 Task: In the  document Appleloge.doc ,align picture to the 'center'. Insert word art below the picture and give heading  'Apple in Black with white outline'
Action: Mouse moved to (276, 250)
Screenshot: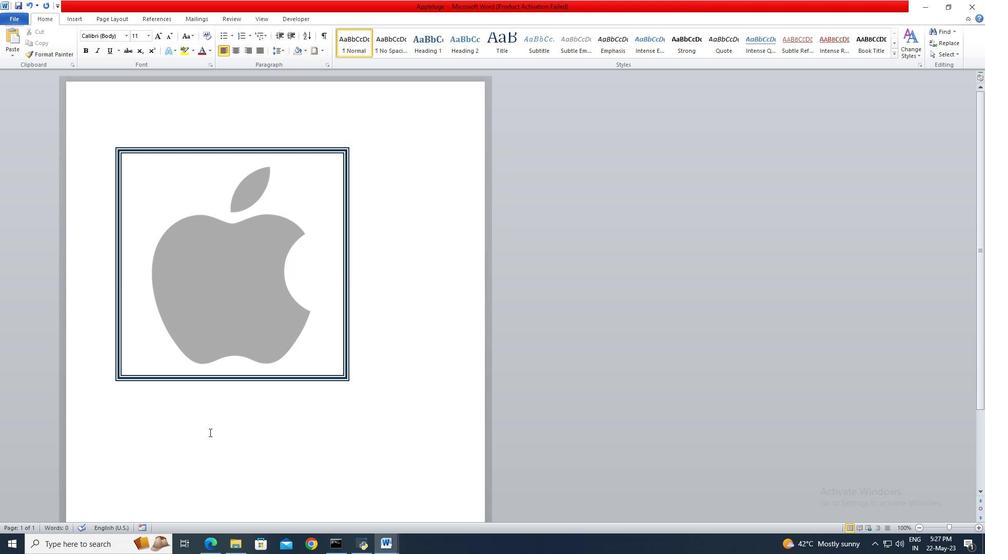 
Action: Mouse pressed left at (276, 250)
Screenshot: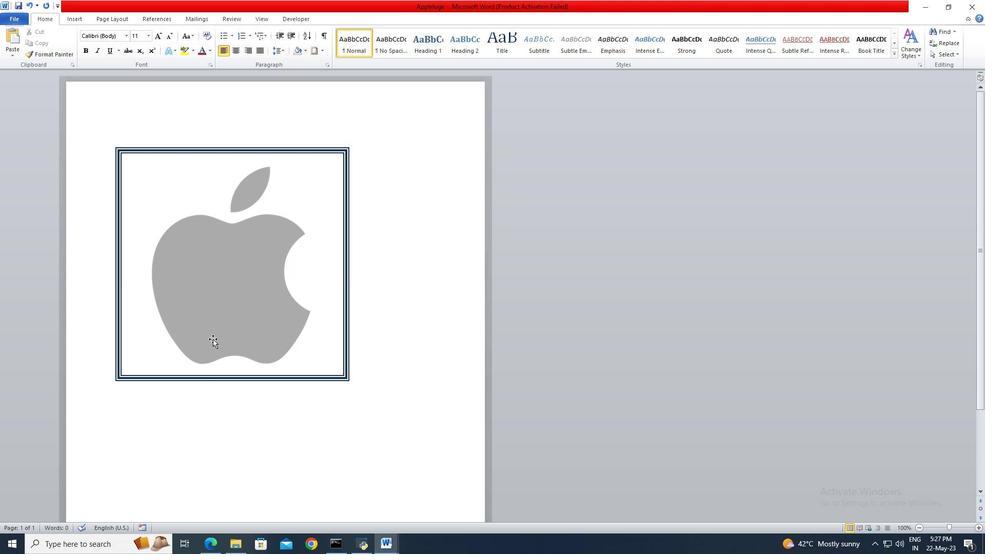 
Action: Mouse moved to (232, 53)
Screenshot: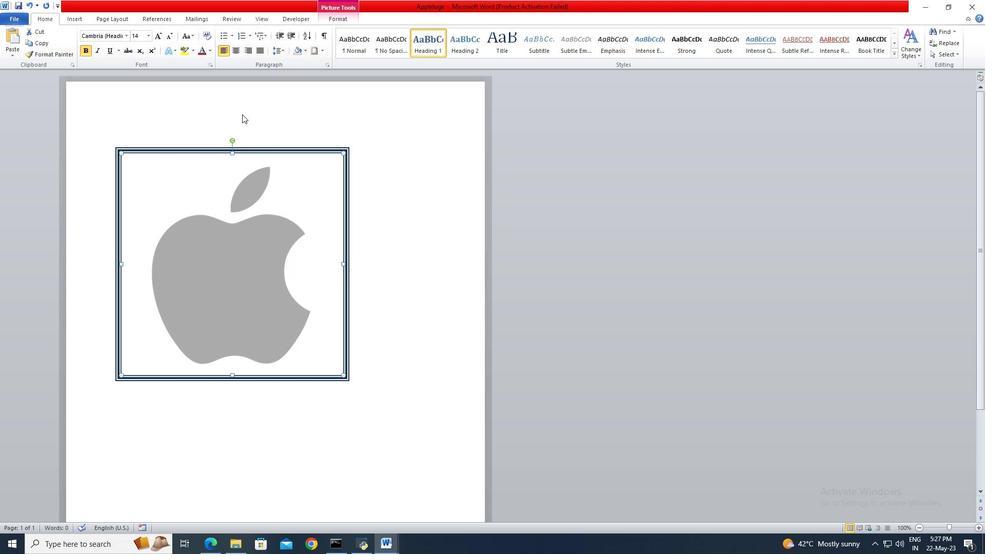 
Action: Mouse pressed left at (232, 53)
Screenshot: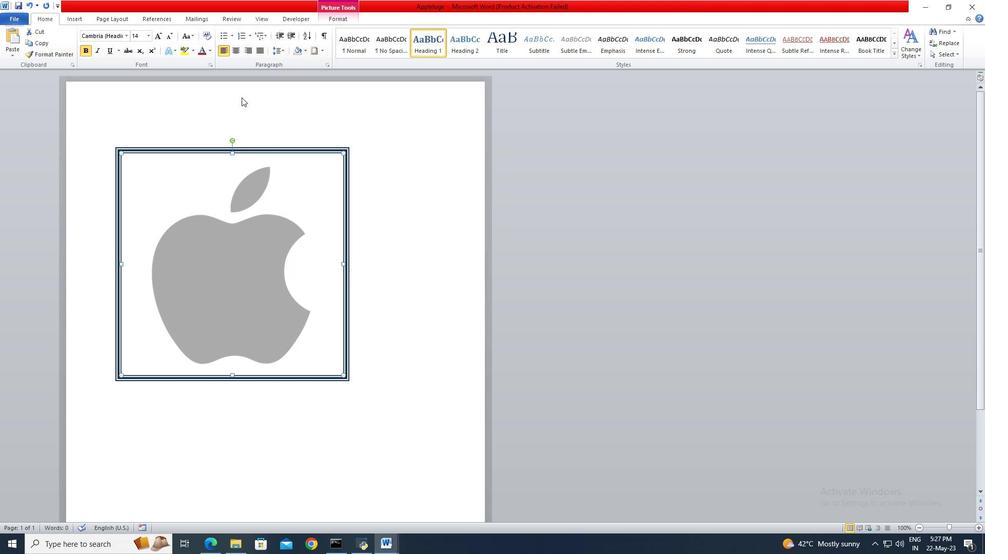 
Action: Mouse moved to (129, 105)
Screenshot: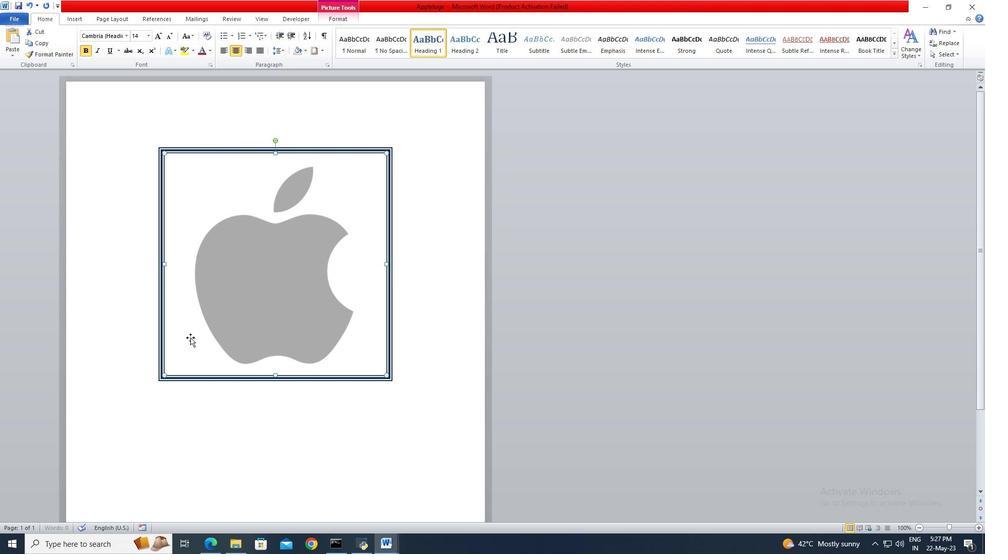 
Action: Mouse pressed left at (129, 105)
Screenshot: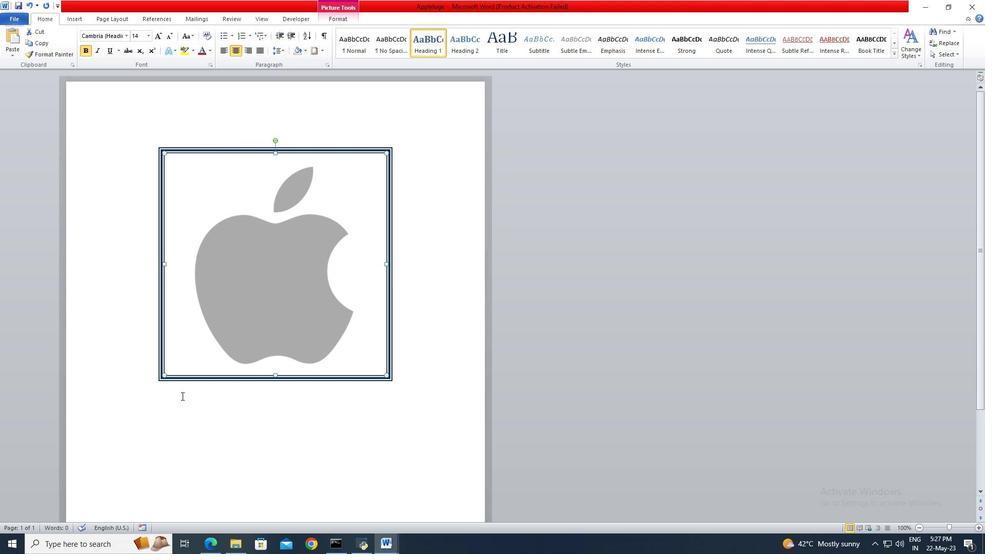 
Action: Mouse pressed left at (129, 105)
Screenshot: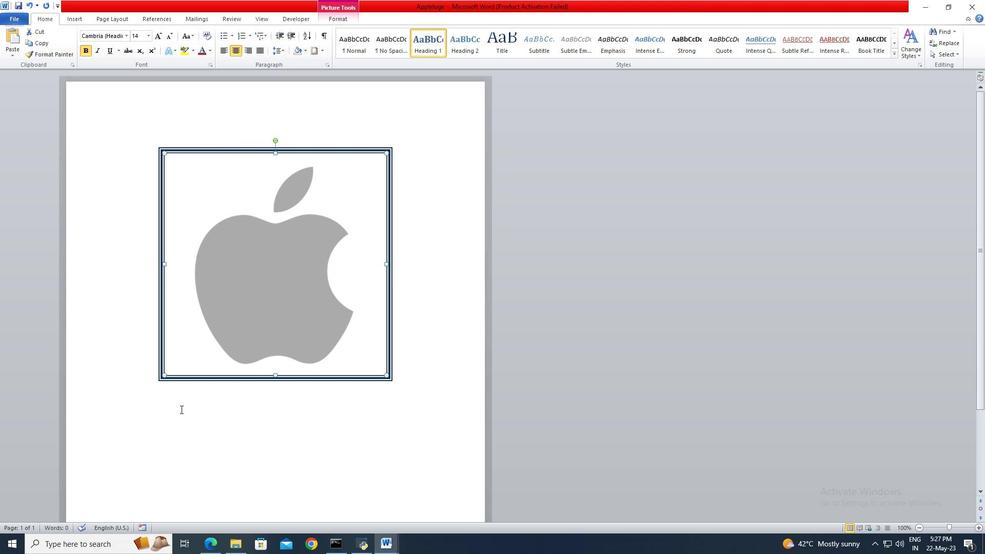 
Action: Mouse moved to (53, 20)
Screenshot: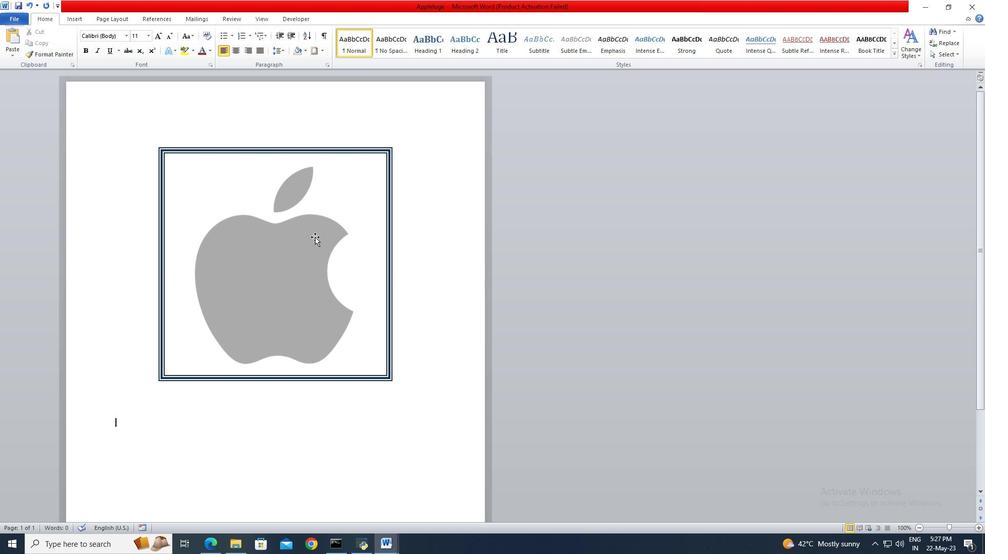 
Action: Mouse pressed left at (53, 20)
Screenshot: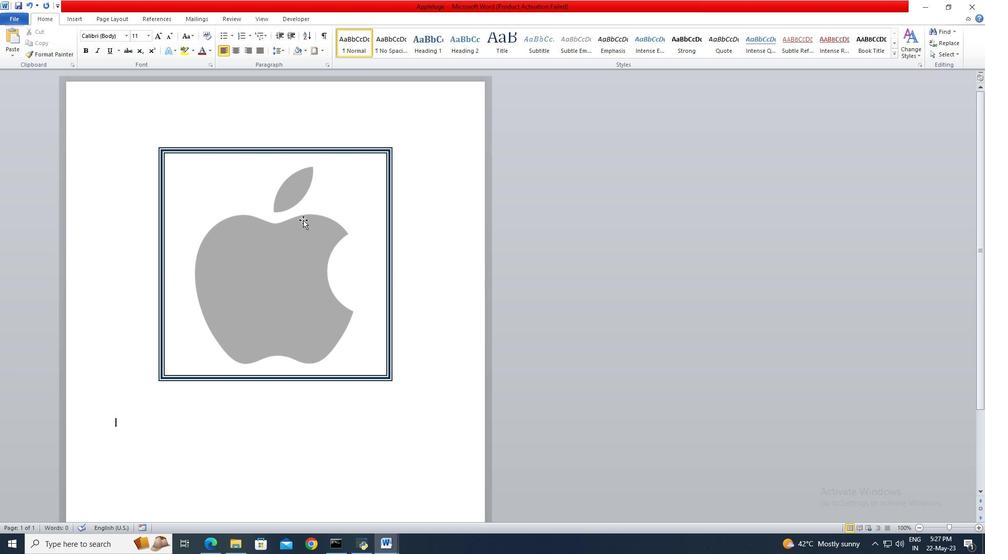 
Action: Mouse moved to (302, 213)
Screenshot: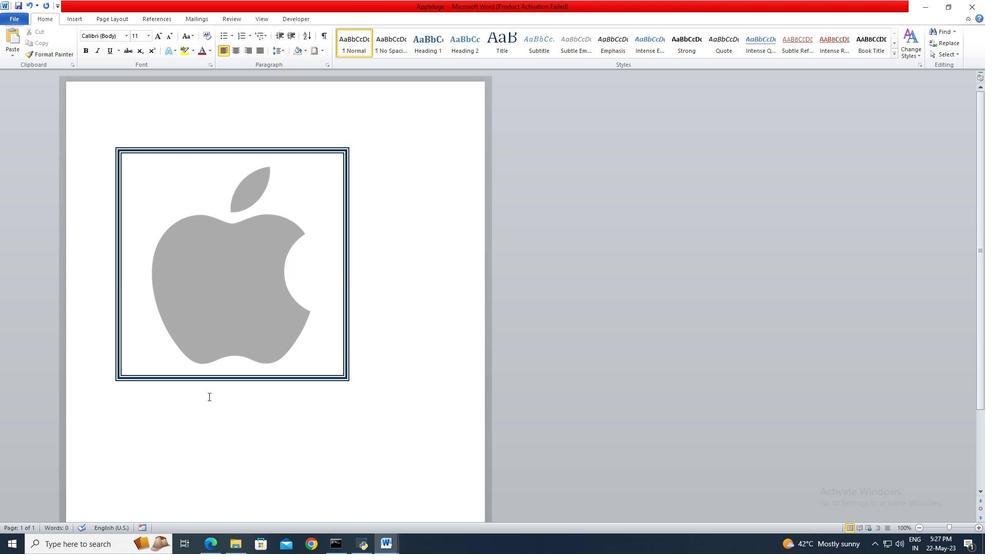 
Action: Mouse pressed left at (302, 213)
Screenshot: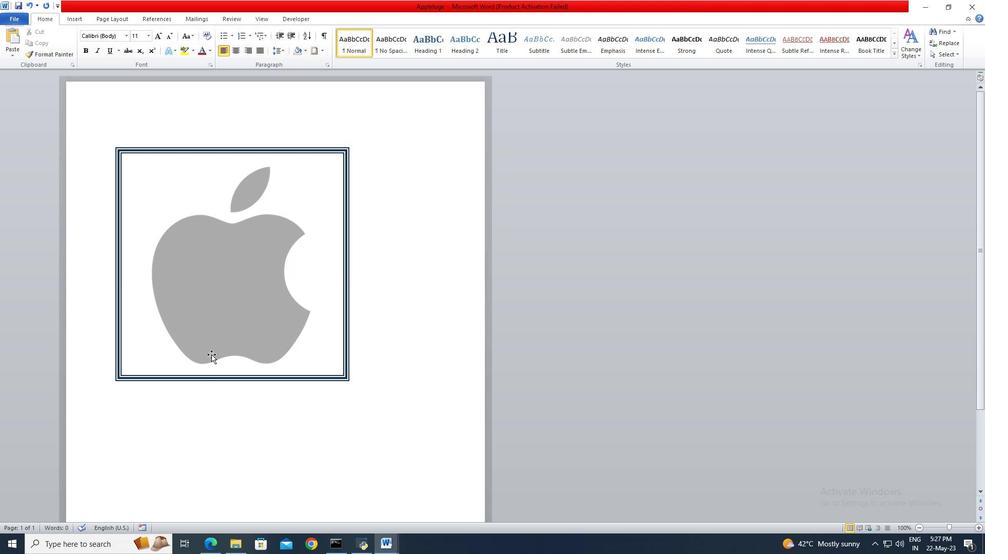
Action: Mouse moved to (237, 54)
Screenshot: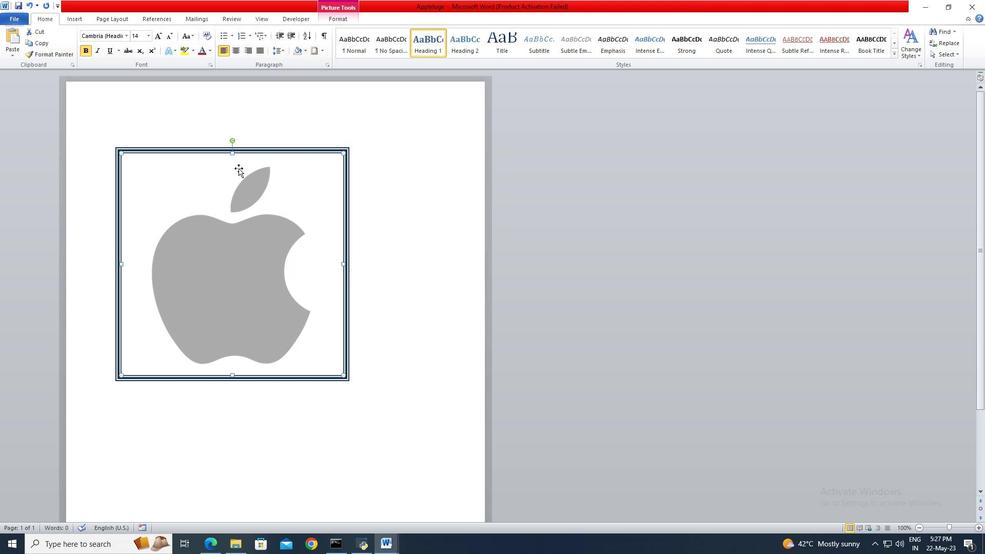 
Action: Mouse pressed left at (237, 54)
Screenshot: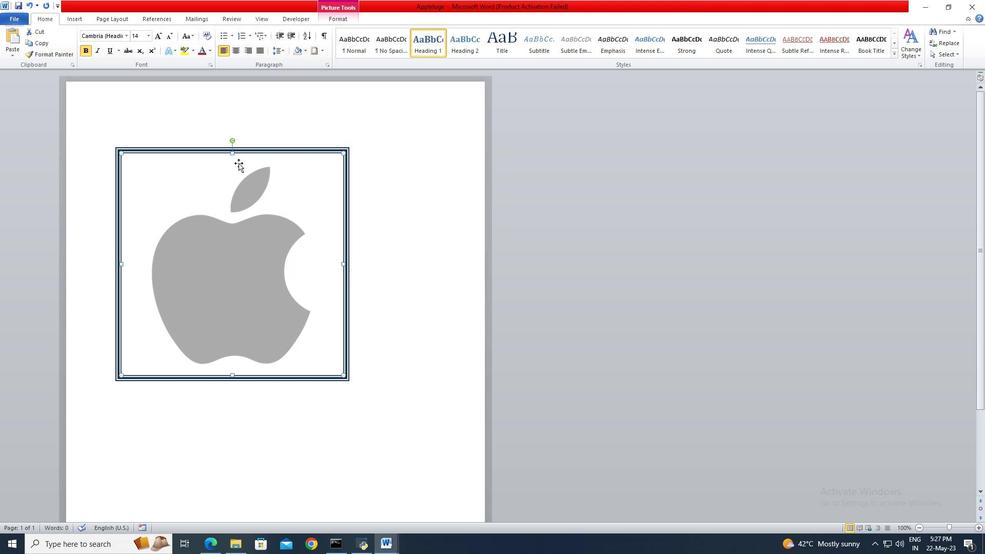 
Action: Mouse moved to (82, 22)
Screenshot: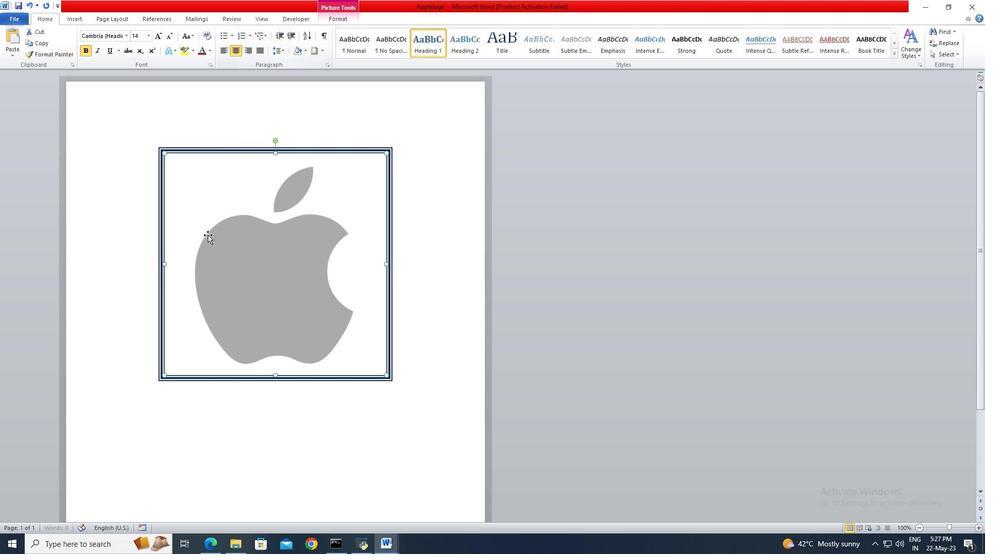 
Action: Mouse pressed left at (82, 22)
Screenshot: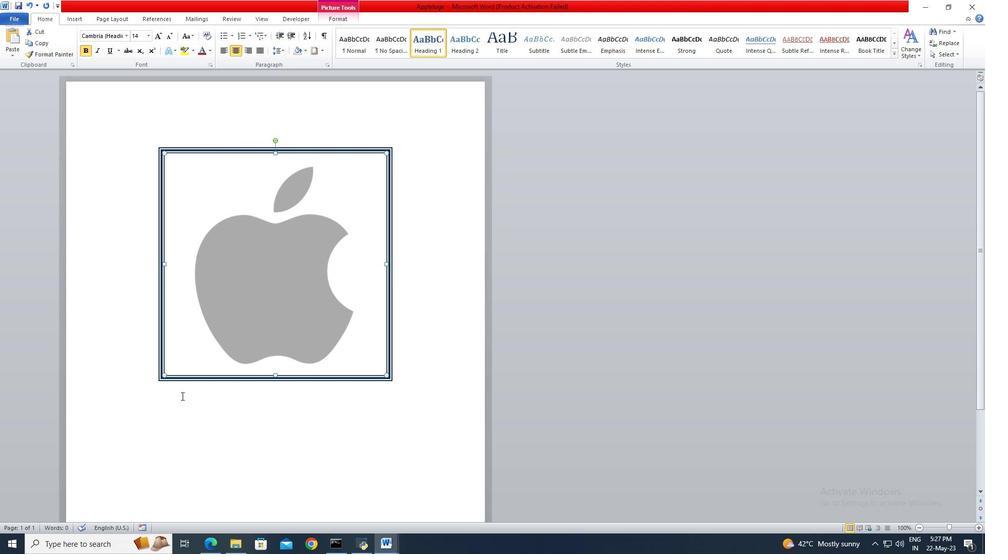 
Action: Mouse moved to (474, 49)
Screenshot: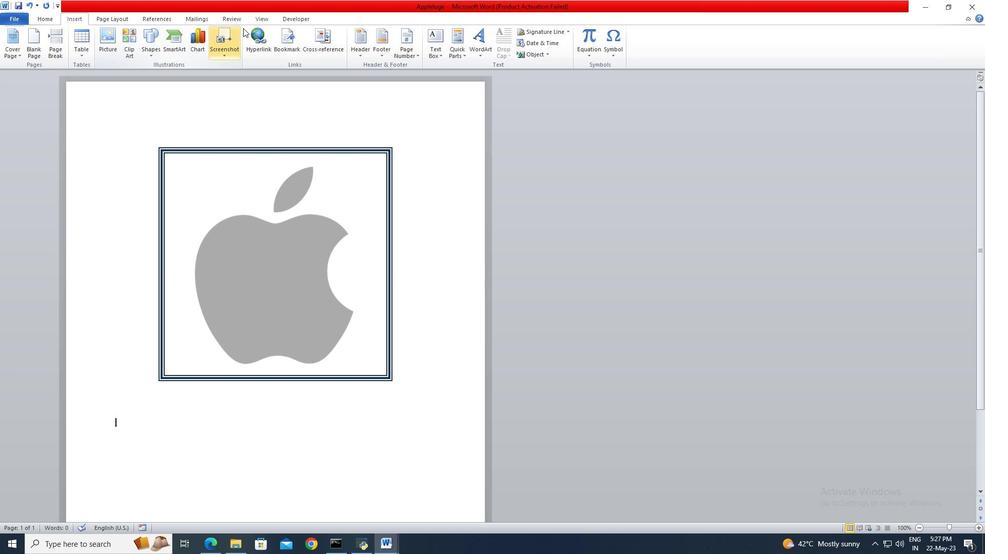 
Action: Mouse pressed left at (474, 49)
Screenshot: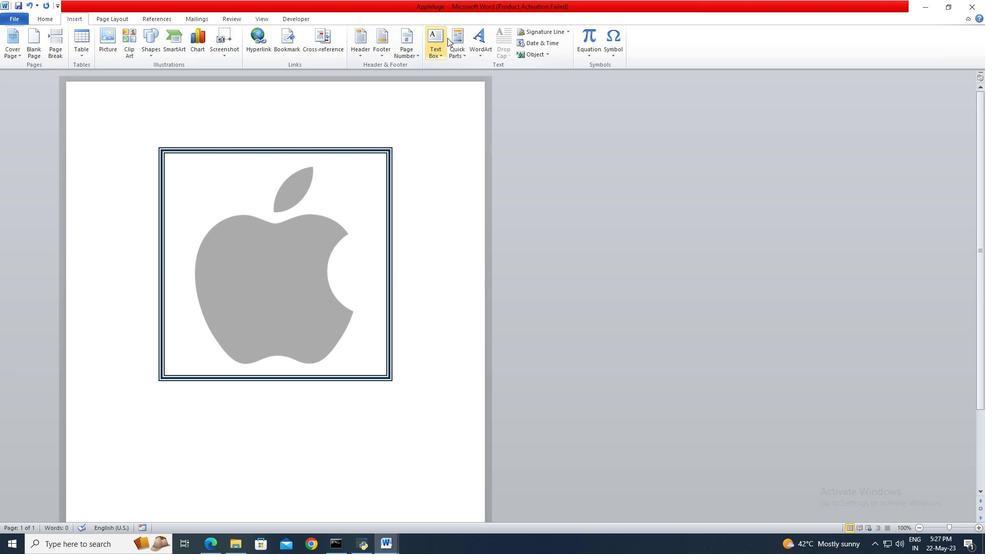 
Action: Mouse moved to (480, 84)
Screenshot: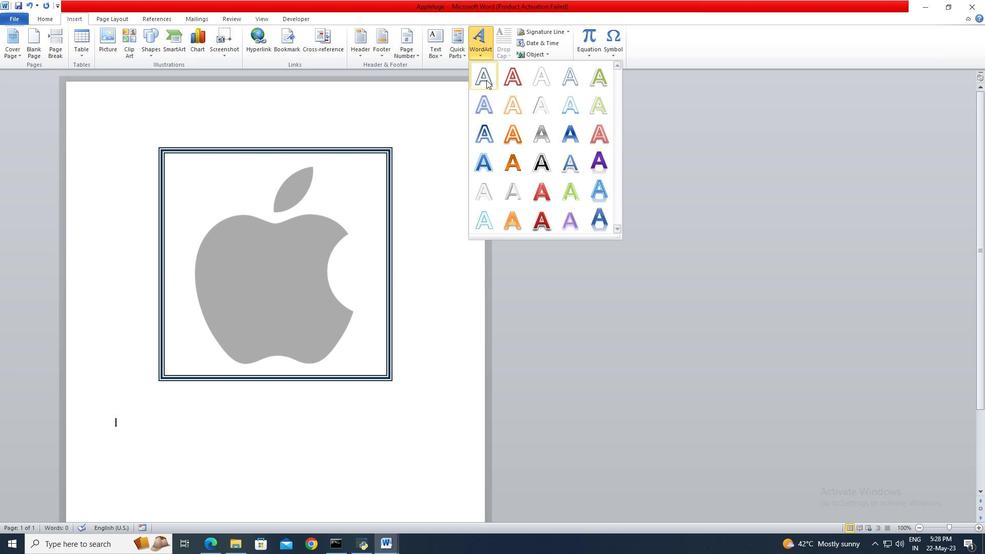 
Action: Mouse pressed left at (480, 84)
Screenshot: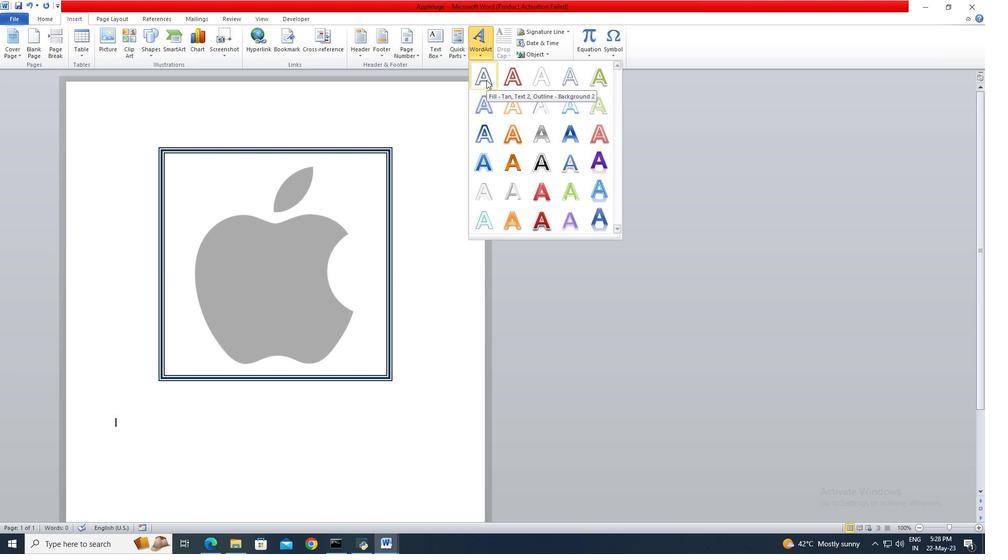 
Action: Mouse moved to (150, 140)
Screenshot: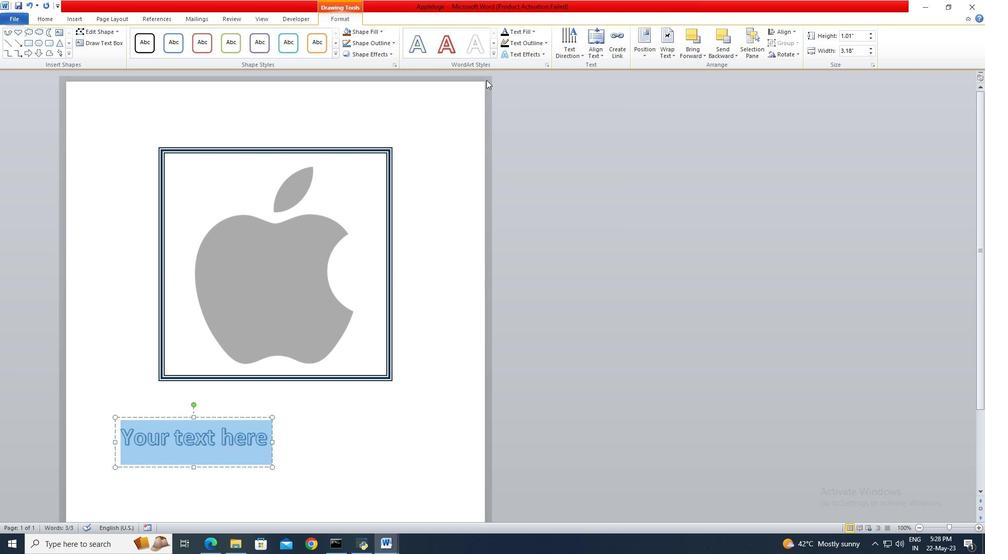 
Action: Mouse pressed left at (150, 140)
Screenshot: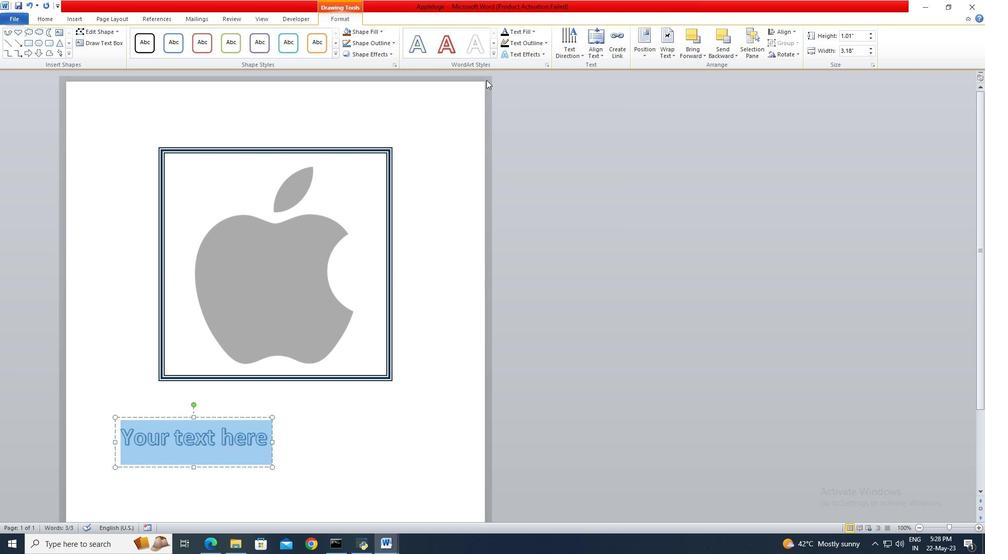 
Action: Mouse moved to (149, 134)
Screenshot: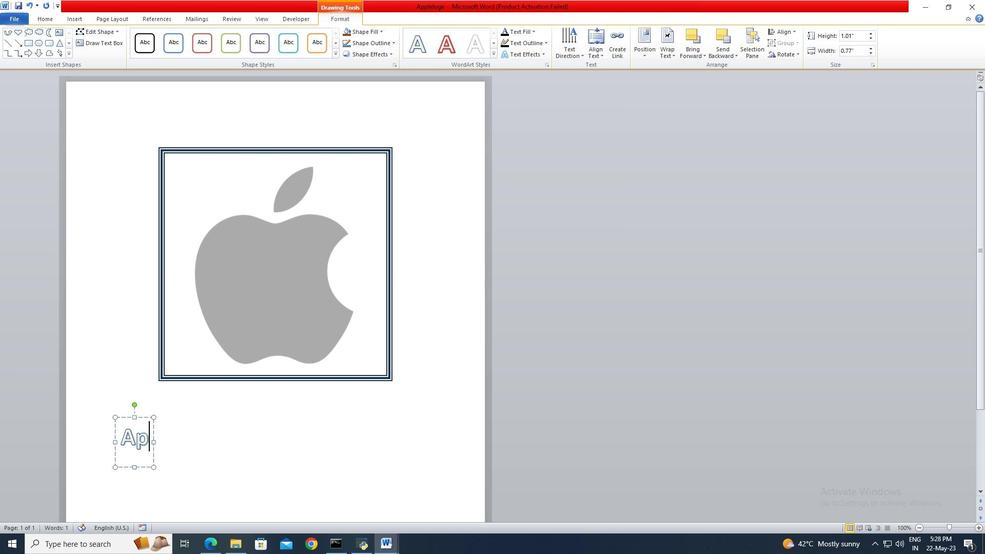 
Action: Mouse pressed left at (149, 134)
Screenshot: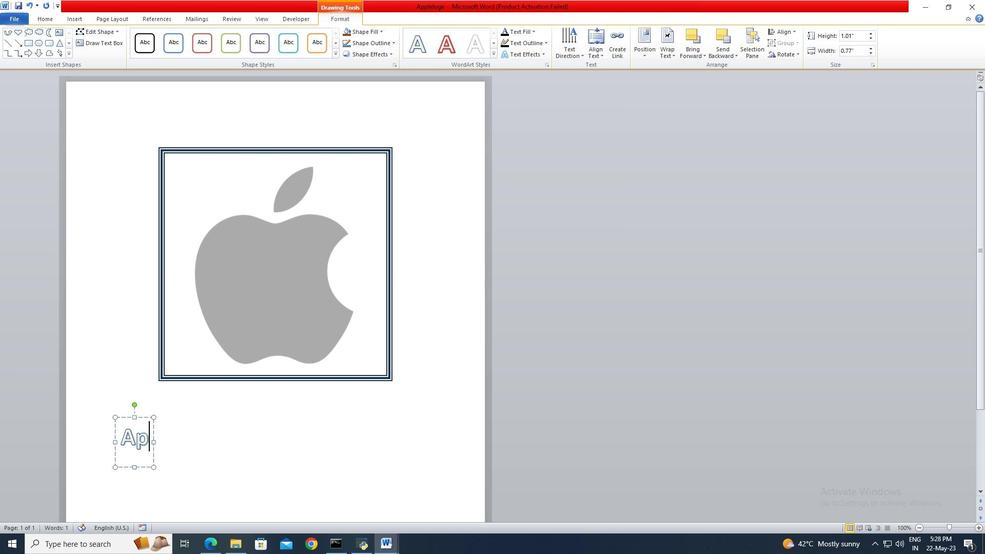 
Action: Mouse pressed left at (149, 134)
Screenshot: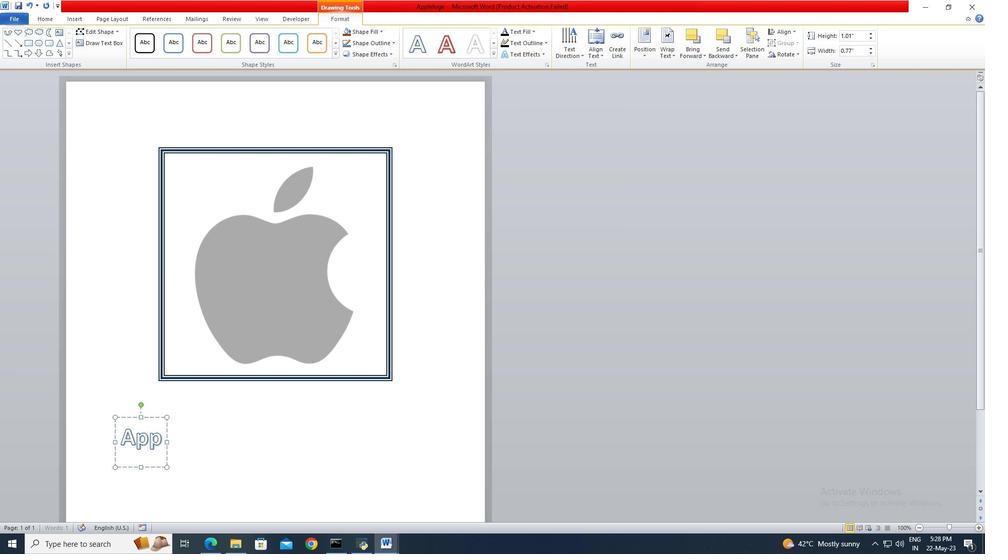 
Action: Mouse moved to (157, 134)
Screenshot: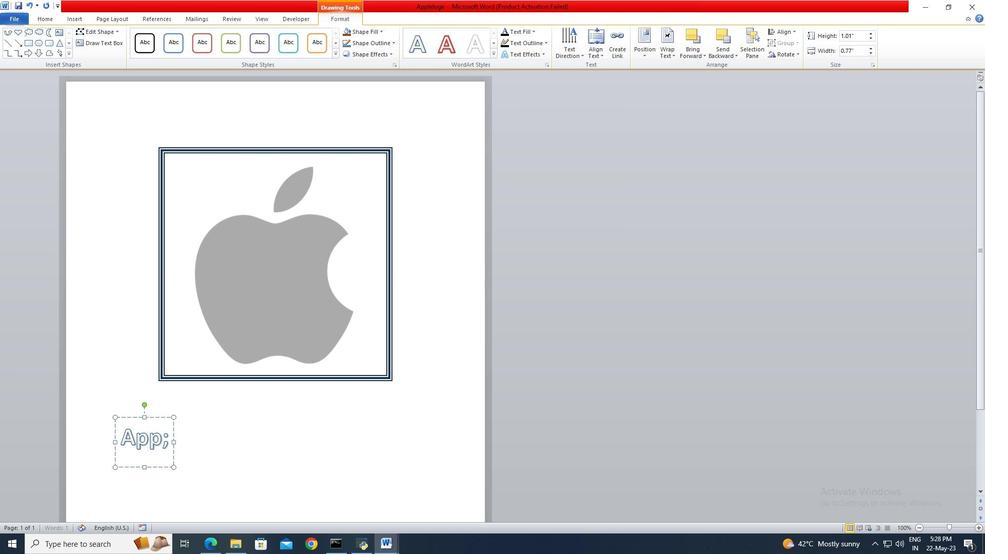 
Action: Key pressed <Key.delete>
Screenshot: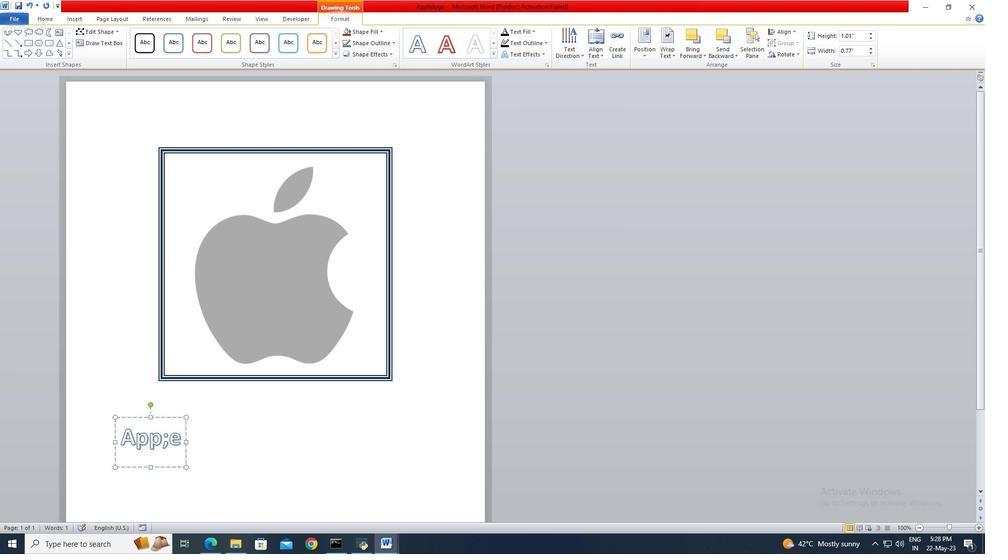 
Action: Mouse moved to (163, 91)
Screenshot: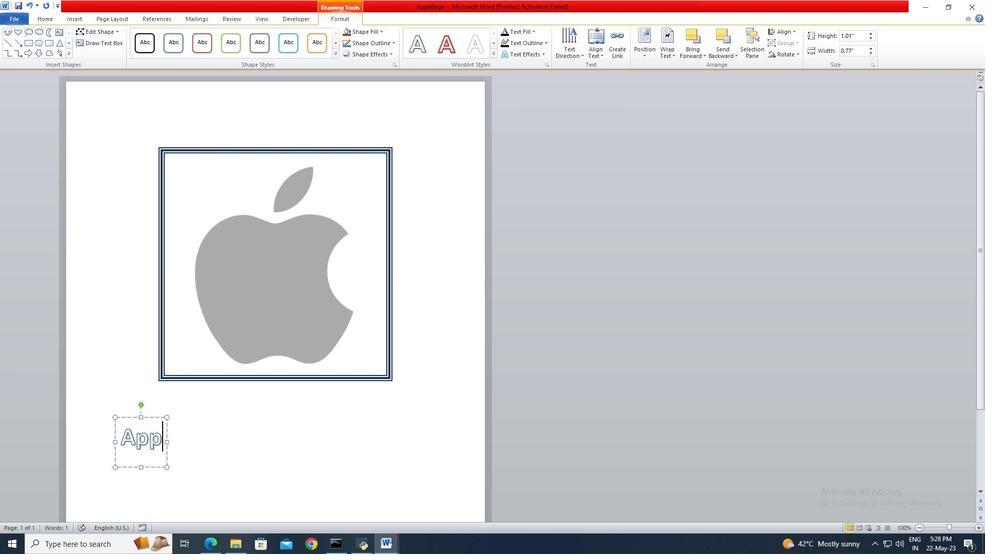 
Action: Mouse pressed left at (163, 91)
Screenshot: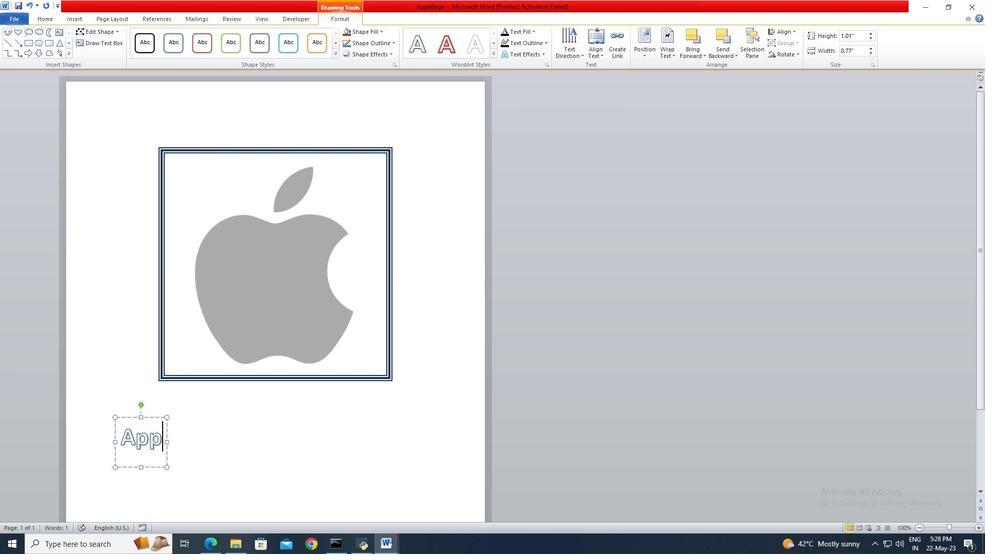 
Action: Mouse moved to (164, 90)
Screenshot: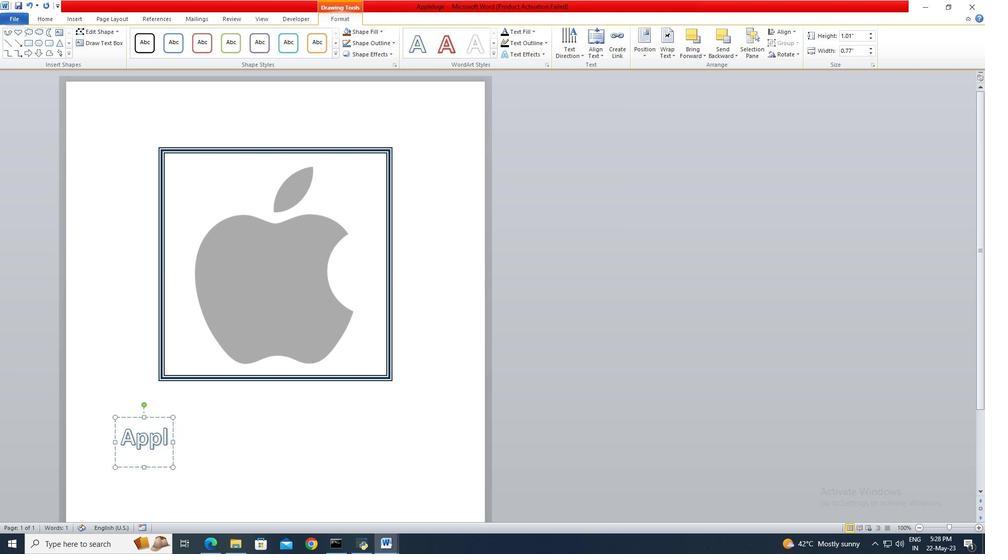 
Action: Key pressed <Key.delete>
Screenshot: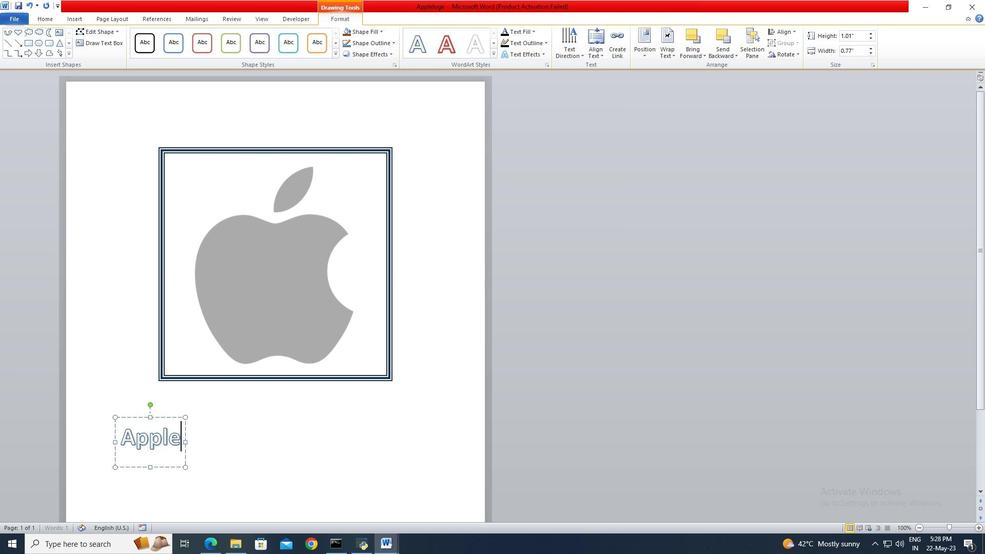 
Action: Mouse moved to (251, 124)
Screenshot: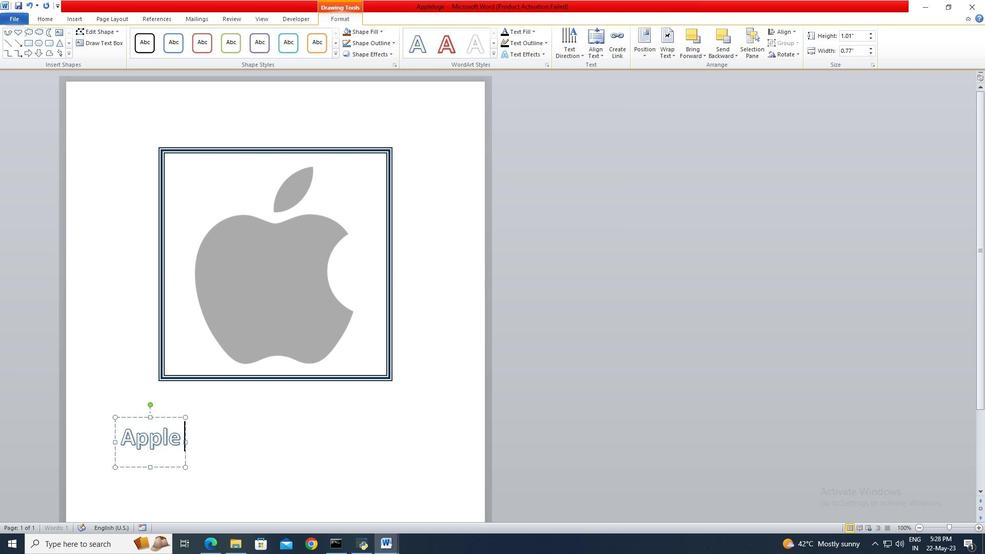
Action: Mouse pressed left at (251, 124)
Screenshot: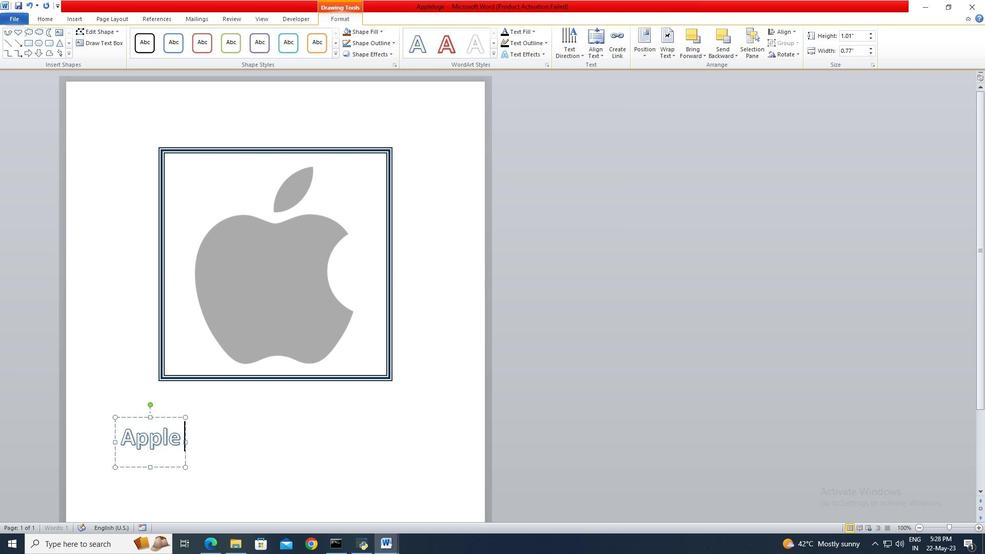 
Action: Mouse moved to (213, 331)
Screenshot: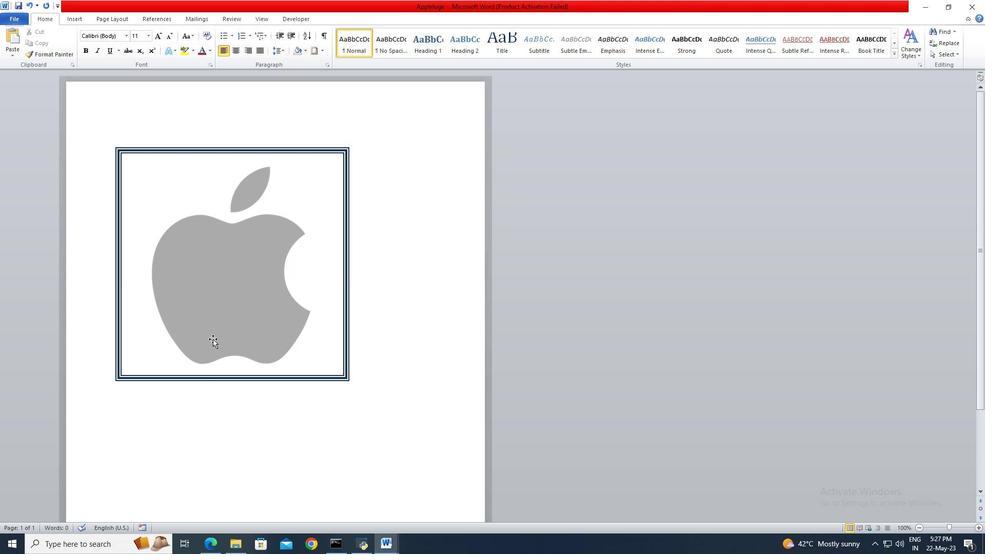 
Action: Mouse pressed left at (213, 331)
Screenshot: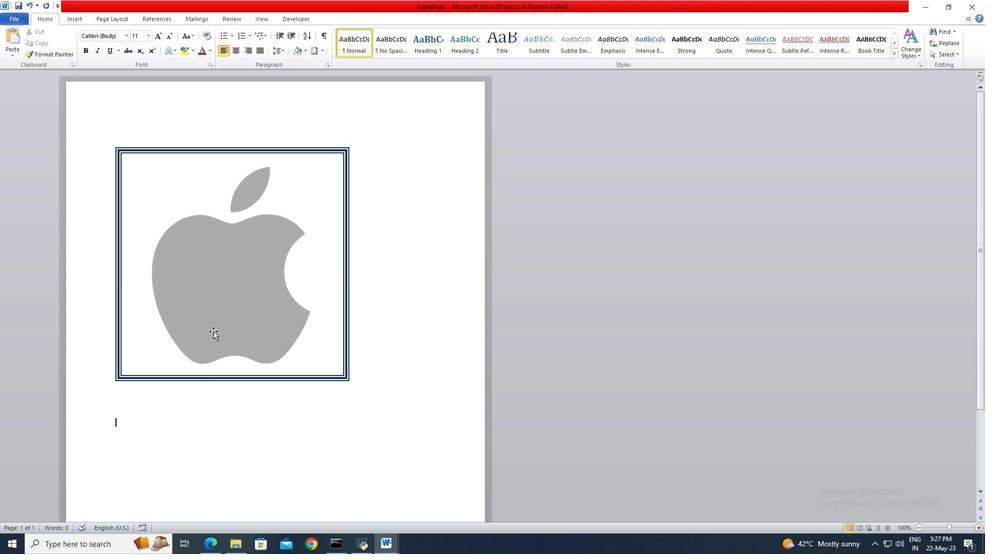 
Action: Mouse moved to (235, 53)
Screenshot: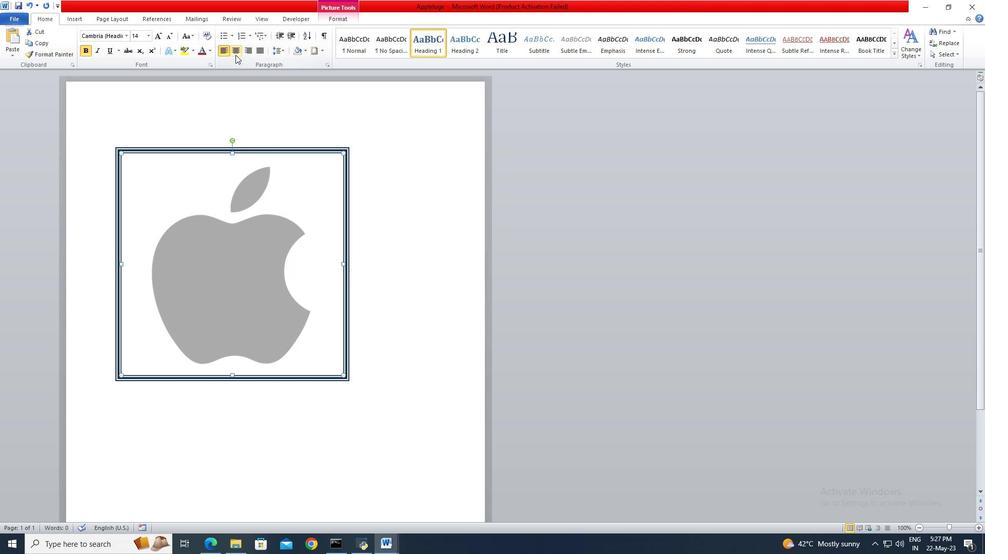 
Action: Mouse pressed left at (235, 53)
Screenshot: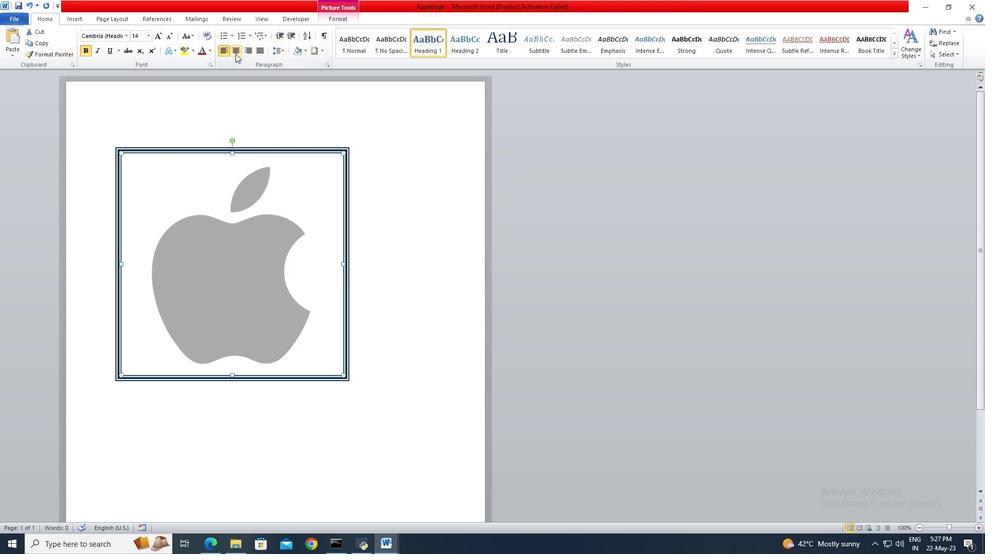
Action: Mouse moved to (180, 423)
Screenshot: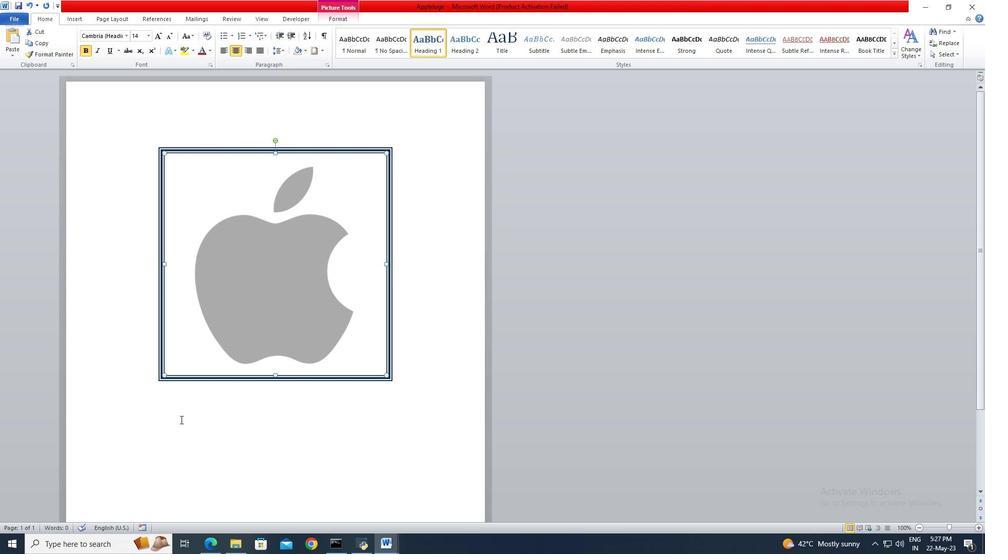 
Action: Mouse pressed left at (180, 423)
Screenshot: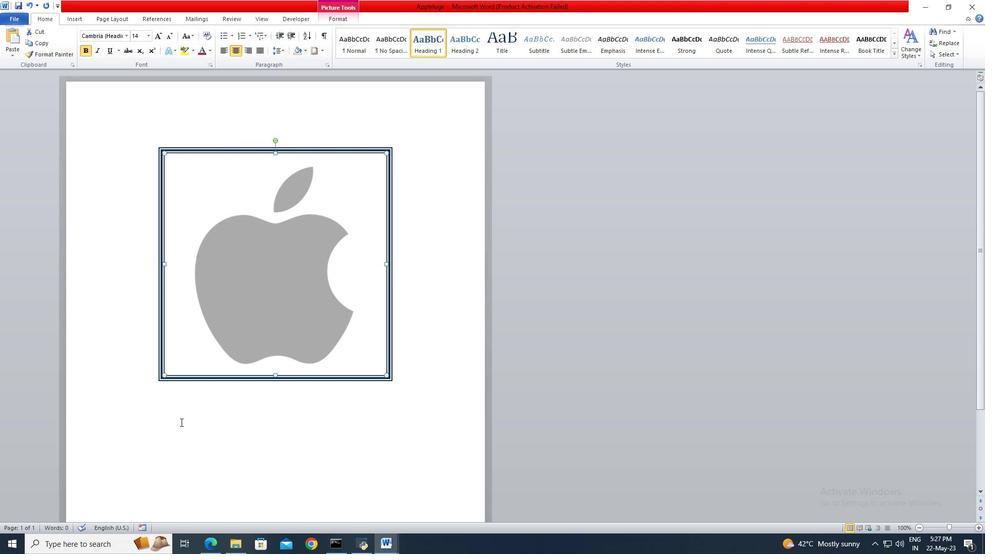 
Action: Mouse moved to (67, 18)
Screenshot: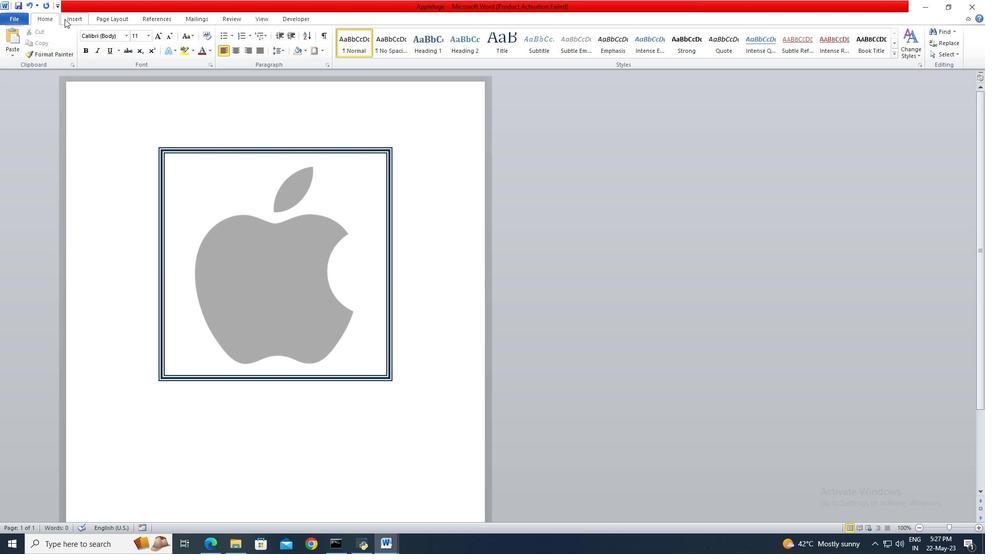 
Action: Mouse pressed left at (67, 18)
Screenshot: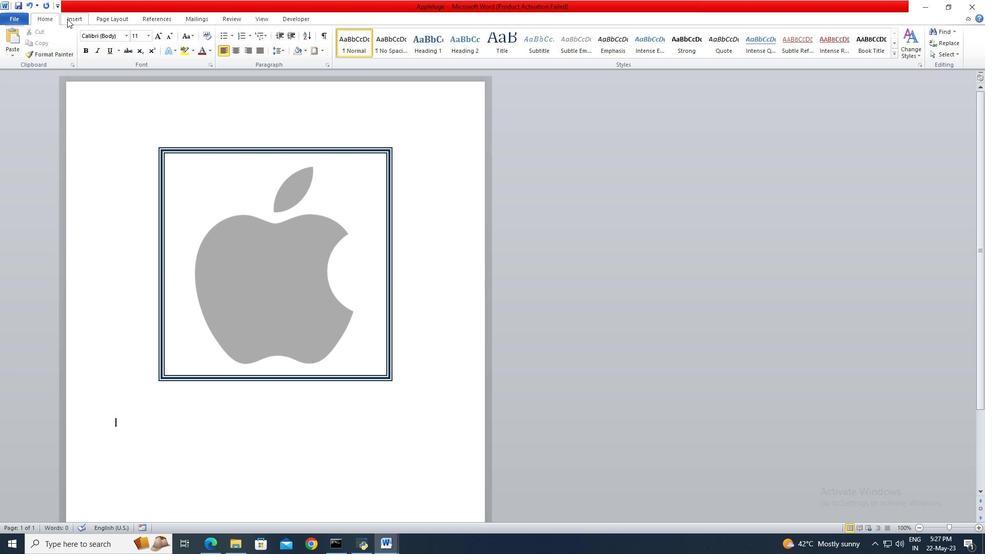 
Action: Mouse moved to (480, 51)
Screenshot: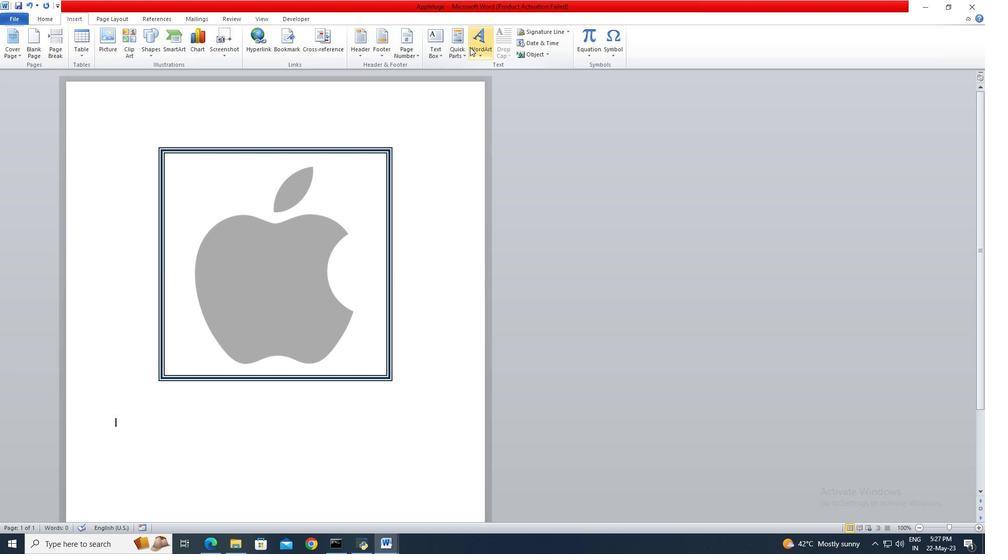 
Action: Mouse pressed left at (480, 51)
Screenshot: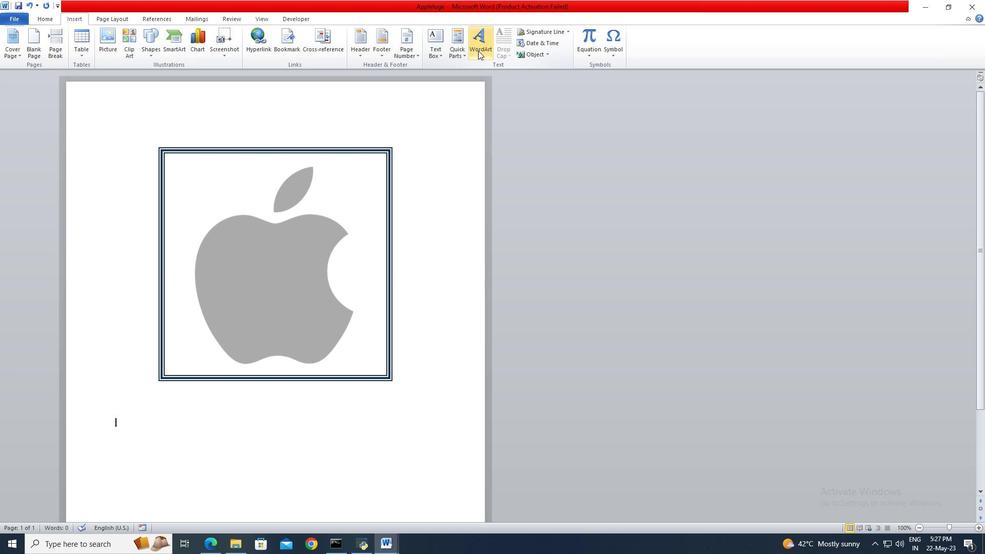 
Action: Mouse moved to (486, 80)
Screenshot: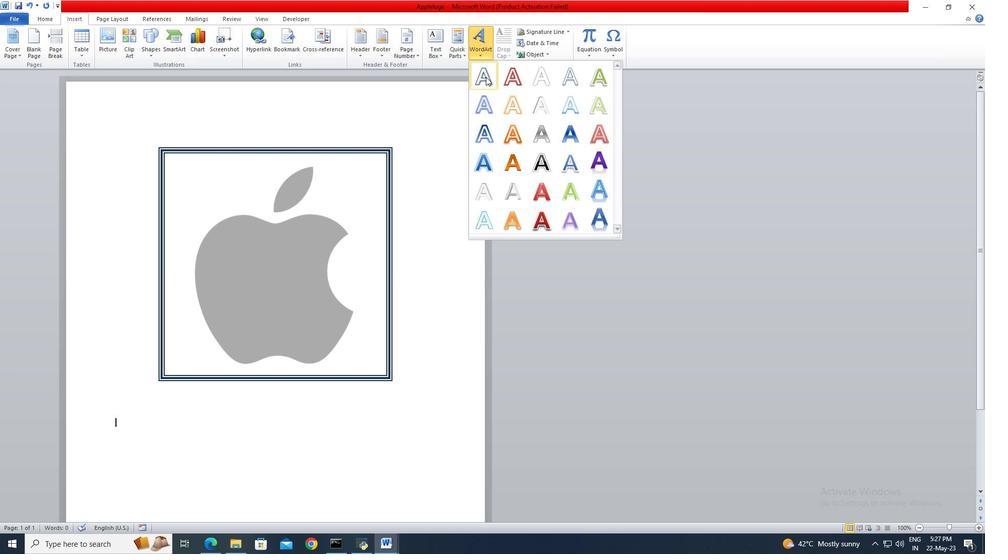 
Action: Mouse pressed left at (486, 80)
Screenshot: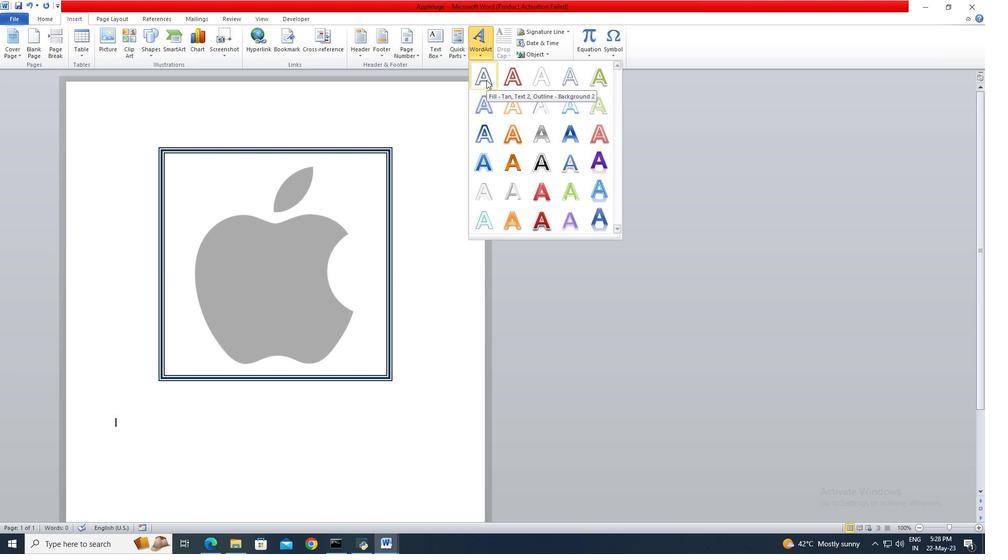 
Action: Key pressed <Key.shift>App;e<Key.backspace><Key.backspace>le<Key.space>o<Key.backspace>in<Key.space><Key.shift>Black<Key.space>with<Key.space>white<Key.space>outline
Screenshot: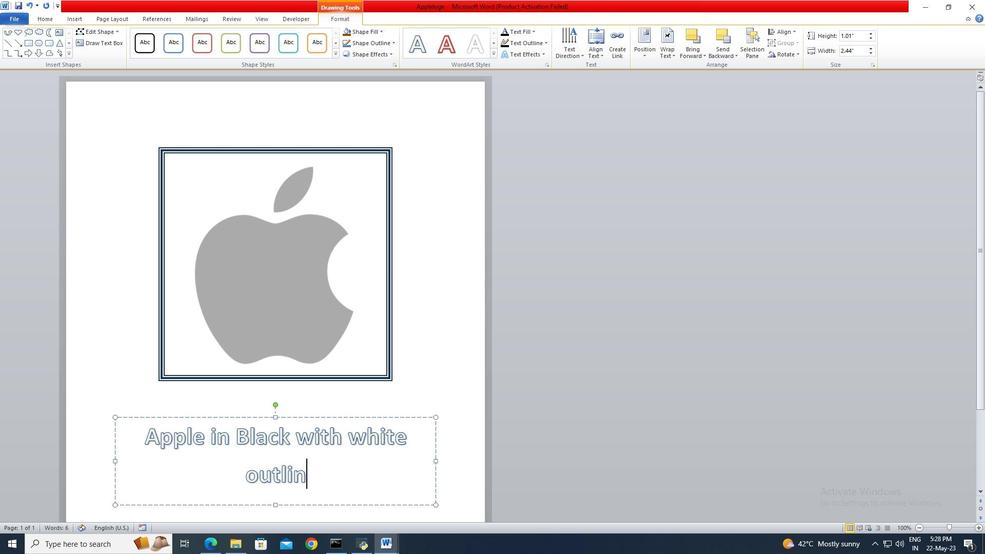
Action: Mouse moved to (458, 437)
Screenshot: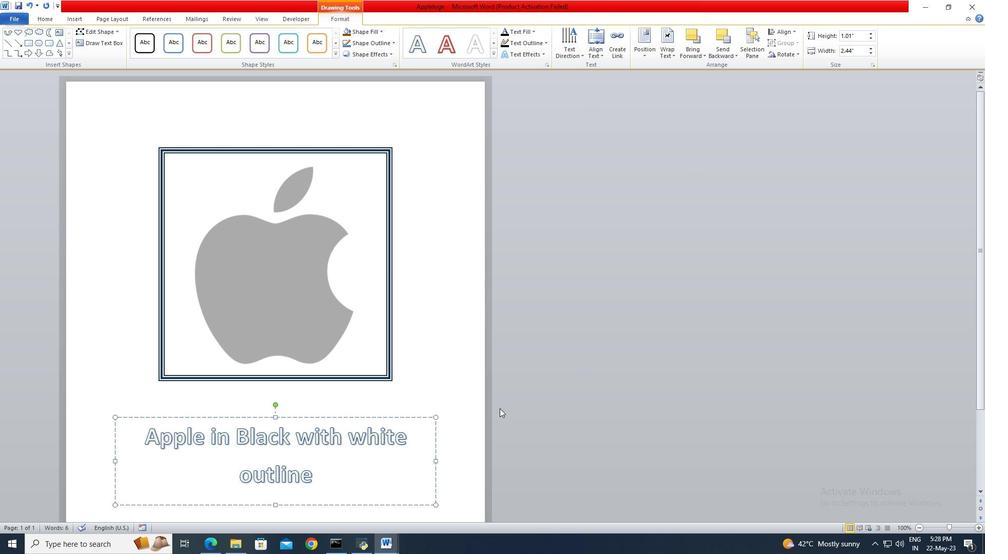 
Action: Mouse pressed left at (458, 437)
Screenshot: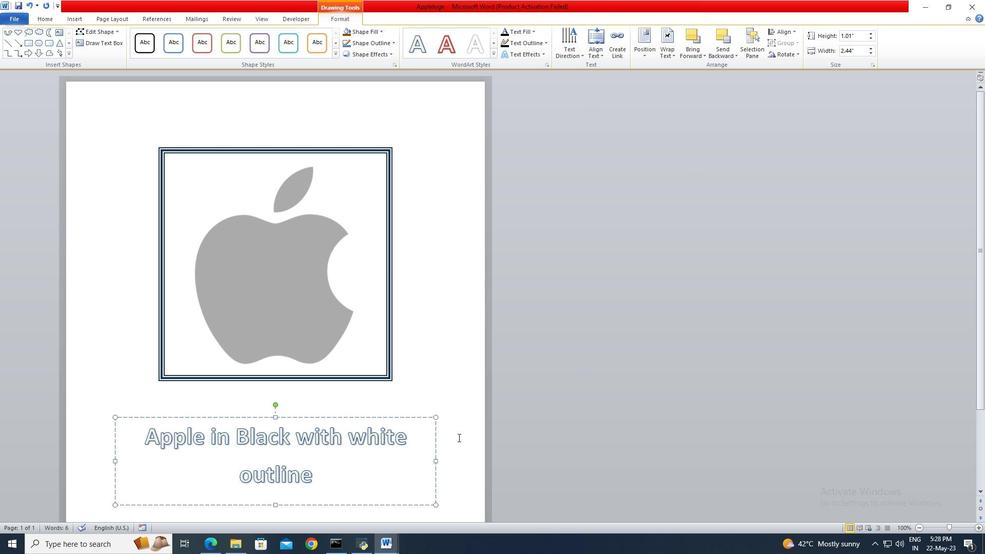
